 Task: Set the preferences for your new game to include "+Cards".
Action: Mouse moved to (130, 418)
Screenshot: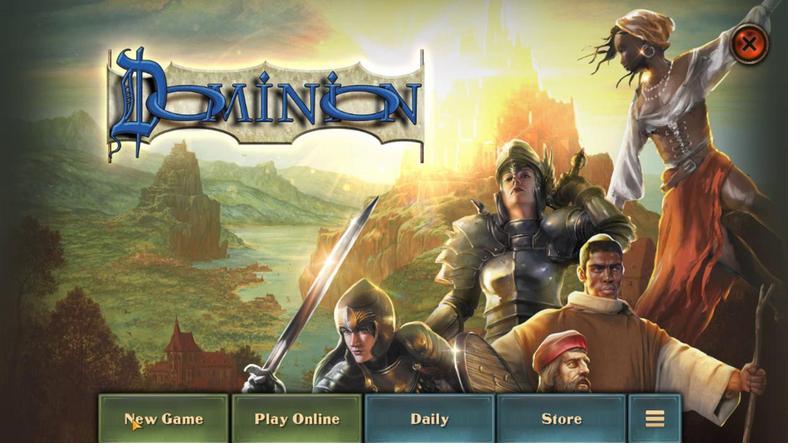 
Action: Mouse pressed left at (130, 418)
Screenshot: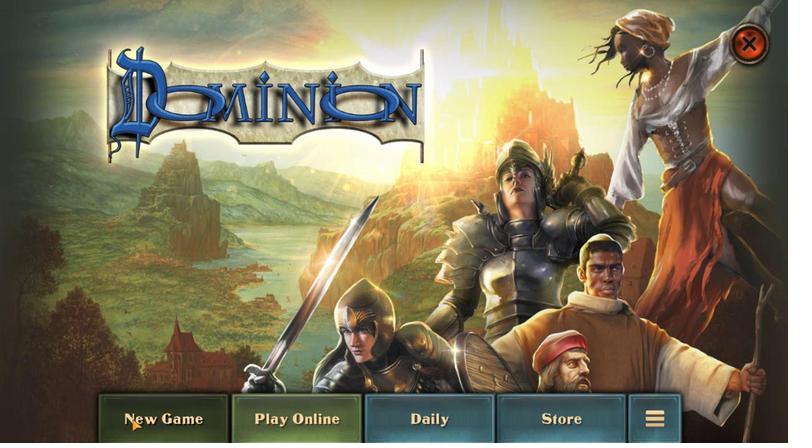 
Action: Mouse moved to (410, 88)
Screenshot: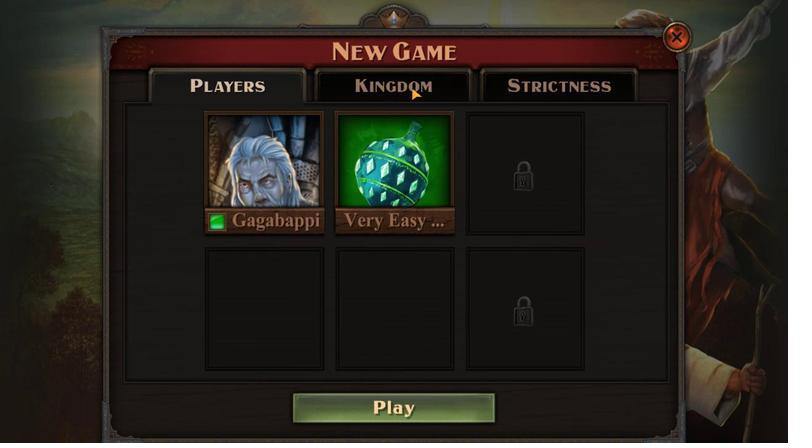 
Action: Mouse pressed left at (410, 88)
Screenshot: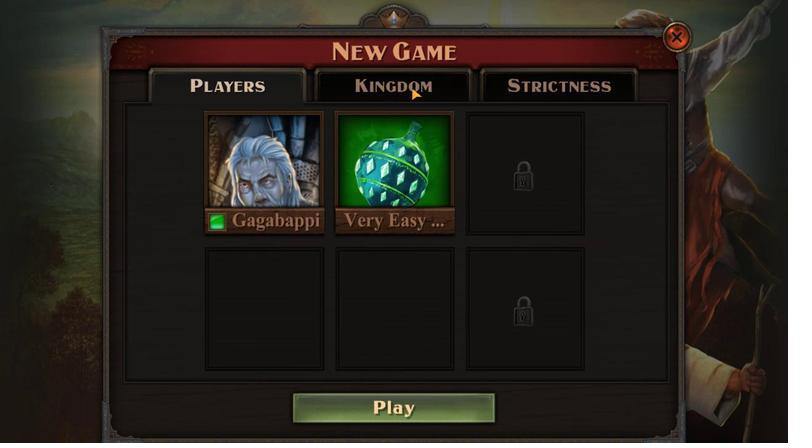 
Action: Mouse moved to (619, 141)
Screenshot: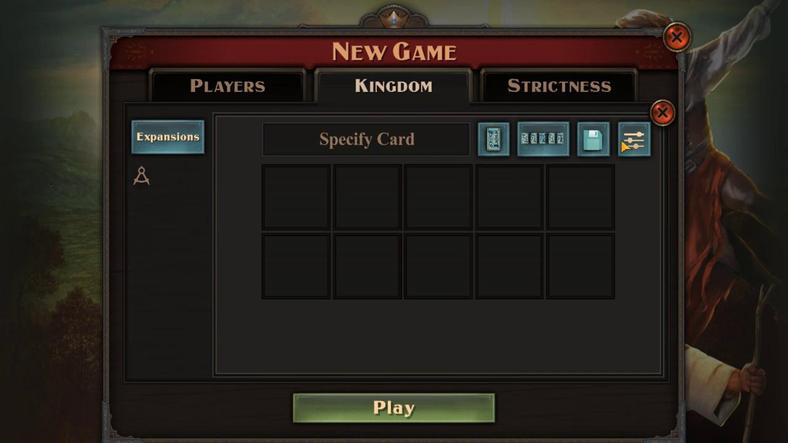 
Action: Mouse pressed left at (619, 141)
Screenshot: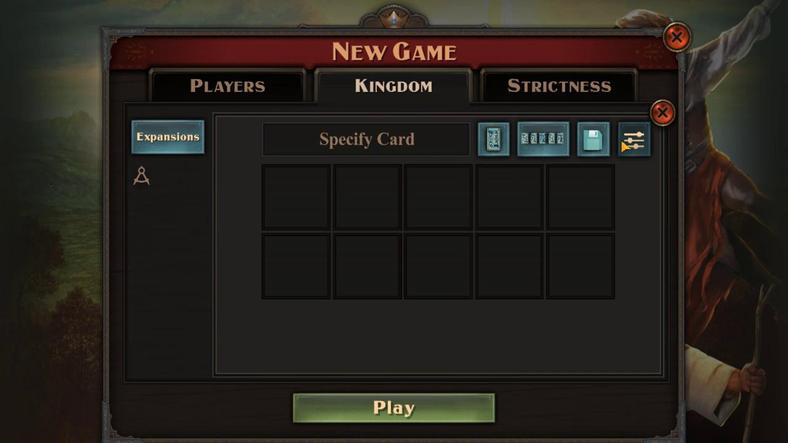 
Action: Mouse moved to (421, 314)
Screenshot: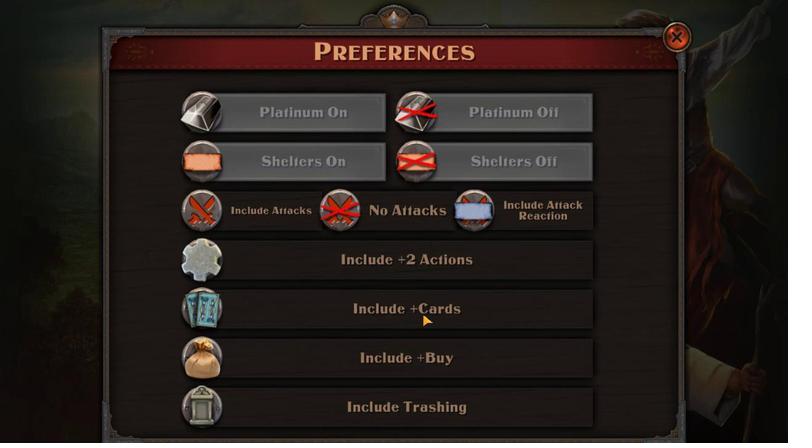
Action: Mouse pressed left at (421, 314)
Screenshot: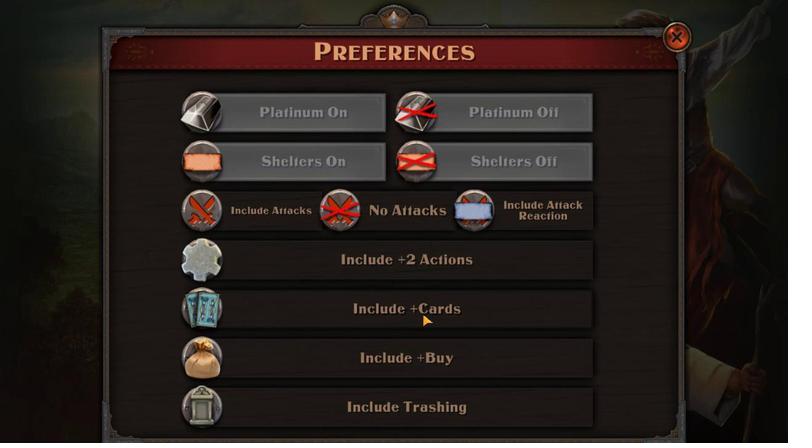 
